Task: Open gridview.
Action: Mouse moved to (106, 71)
Screenshot: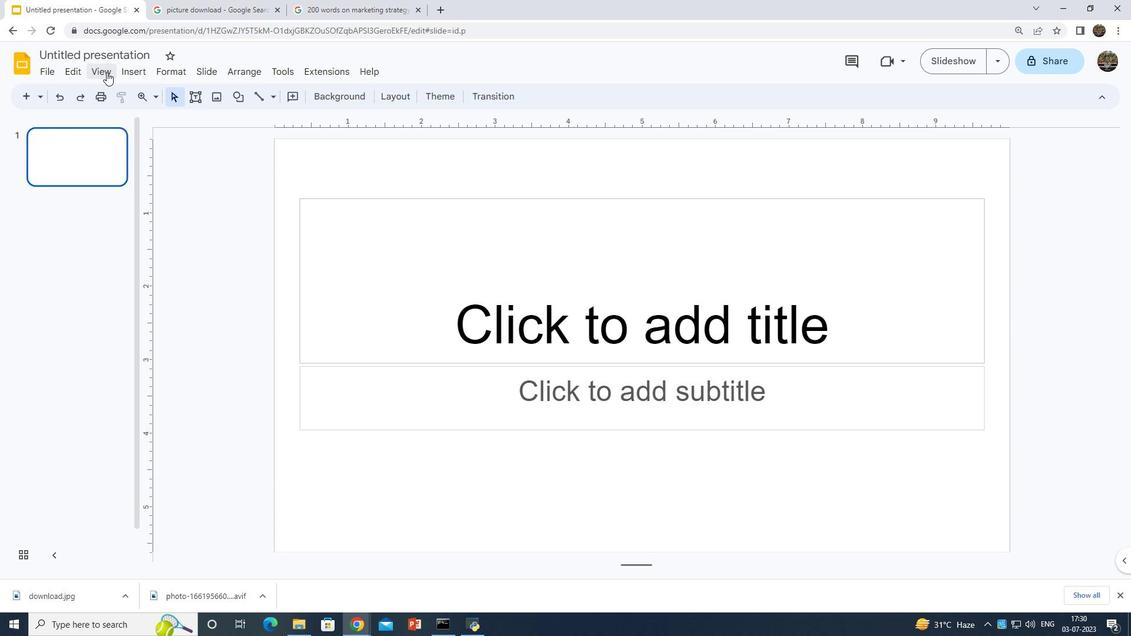 
Action: Mouse pressed left at (106, 71)
Screenshot: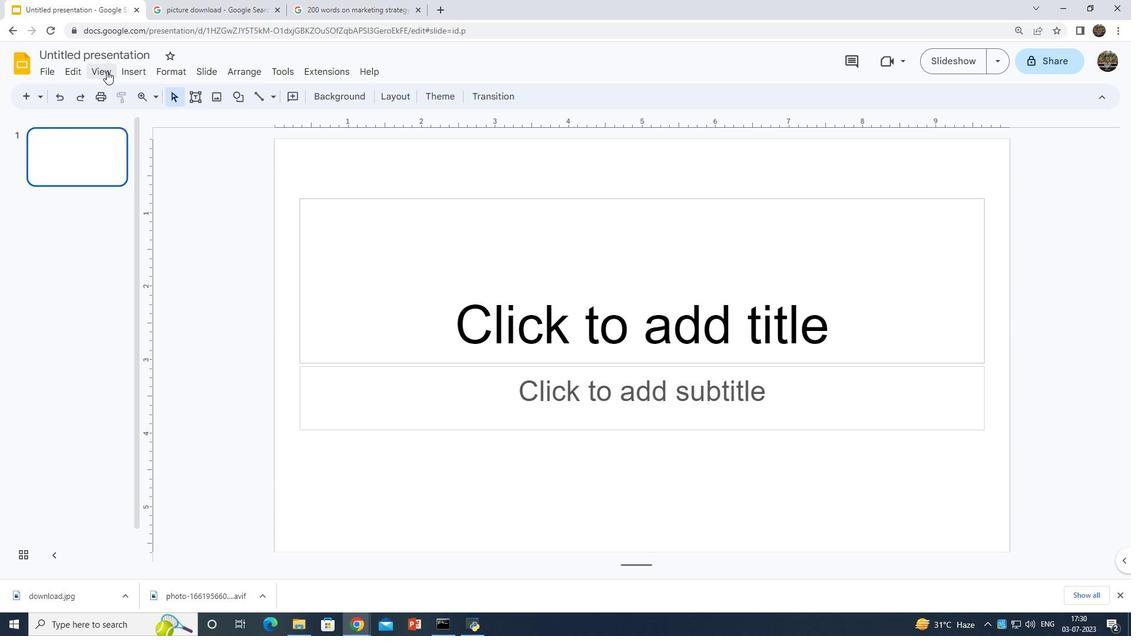 
Action: Mouse moved to (159, 160)
Screenshot: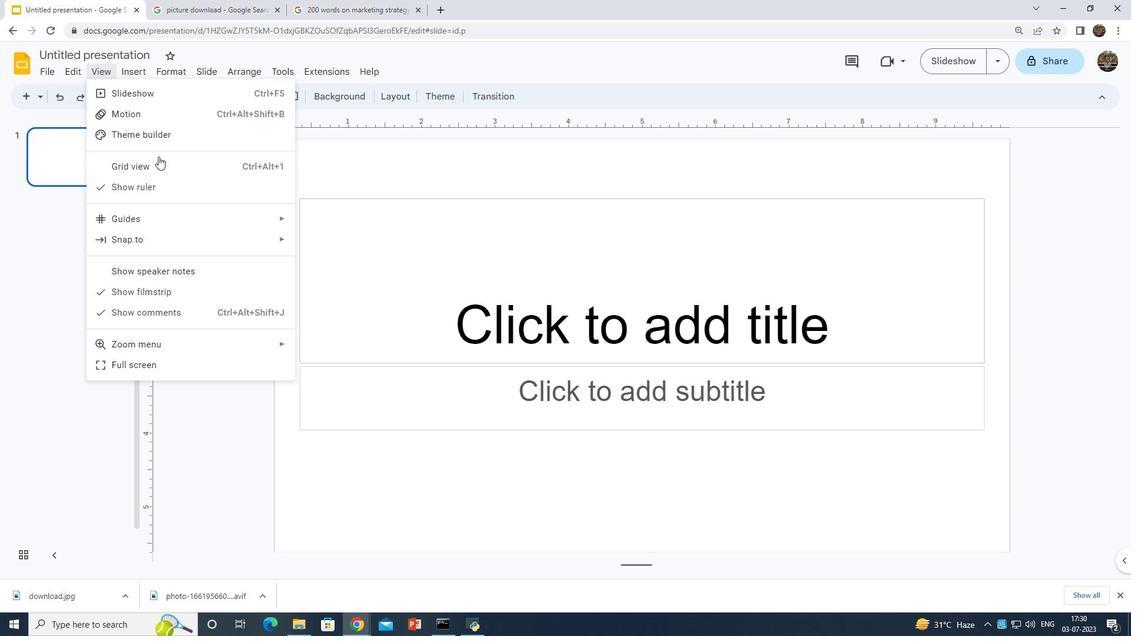 
Action: Mouse pressed left at (159, 160)
Screenshot: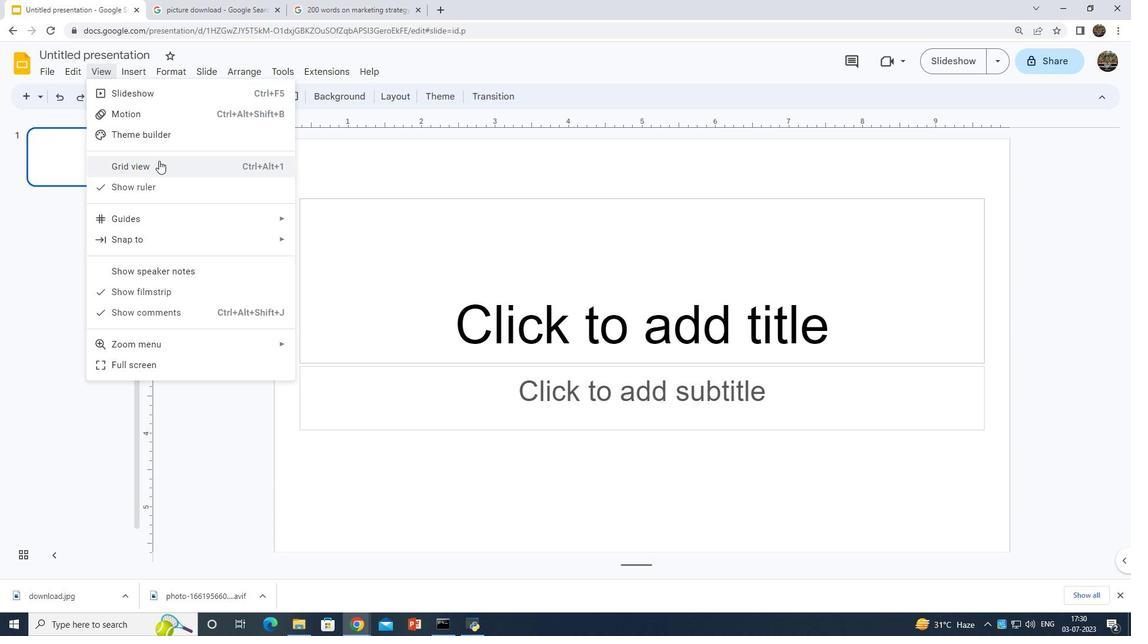 
